 Task: Filter calendar items to show only unread items with one or more attachments in the Red category.
Action: Mouse moved to (17, 71)
Screenshot: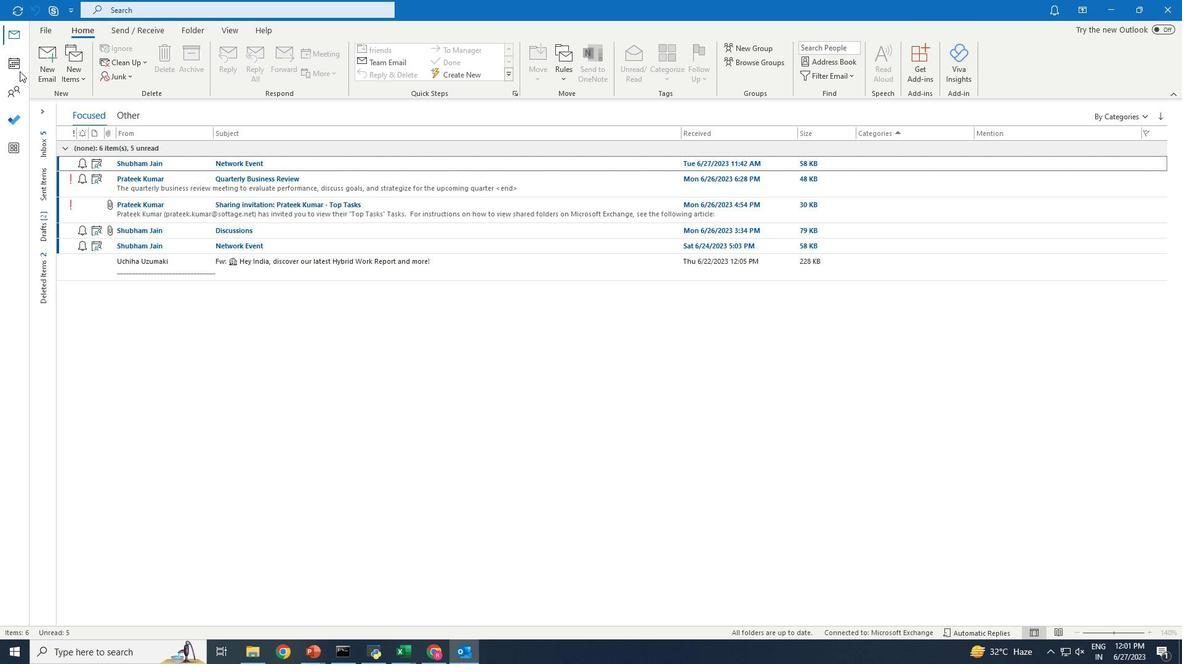 
Action: Mouse pressed left at (17, 71)
Screenshot: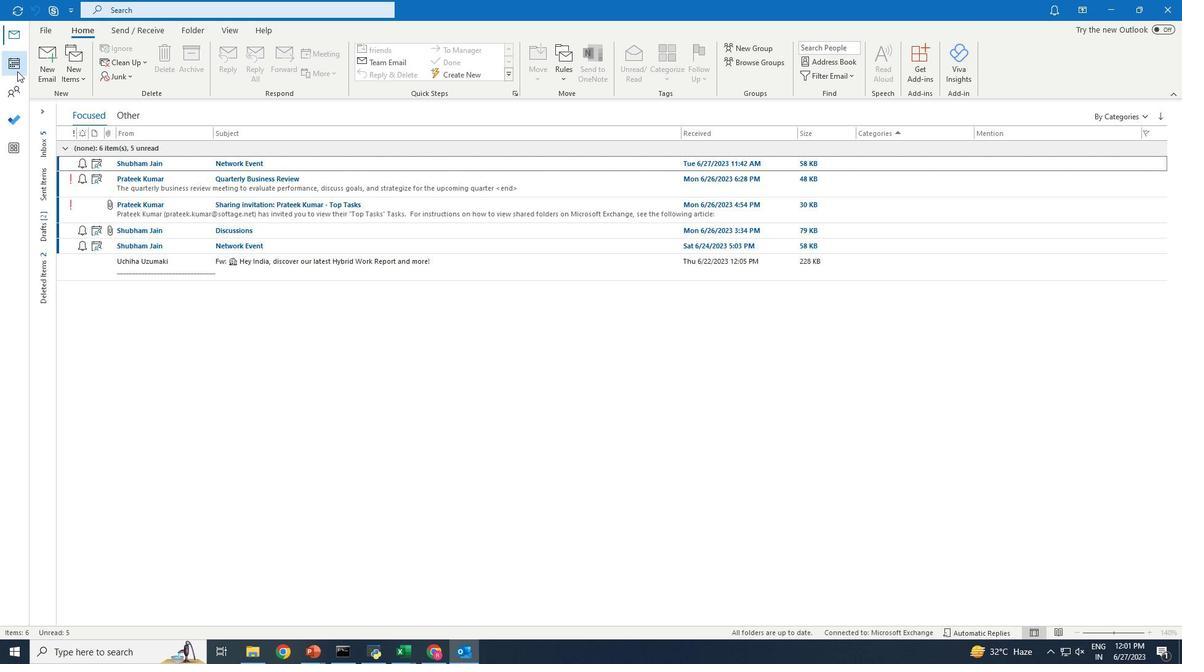 
Action: Mouse moved to (237, 33)
Screenshot: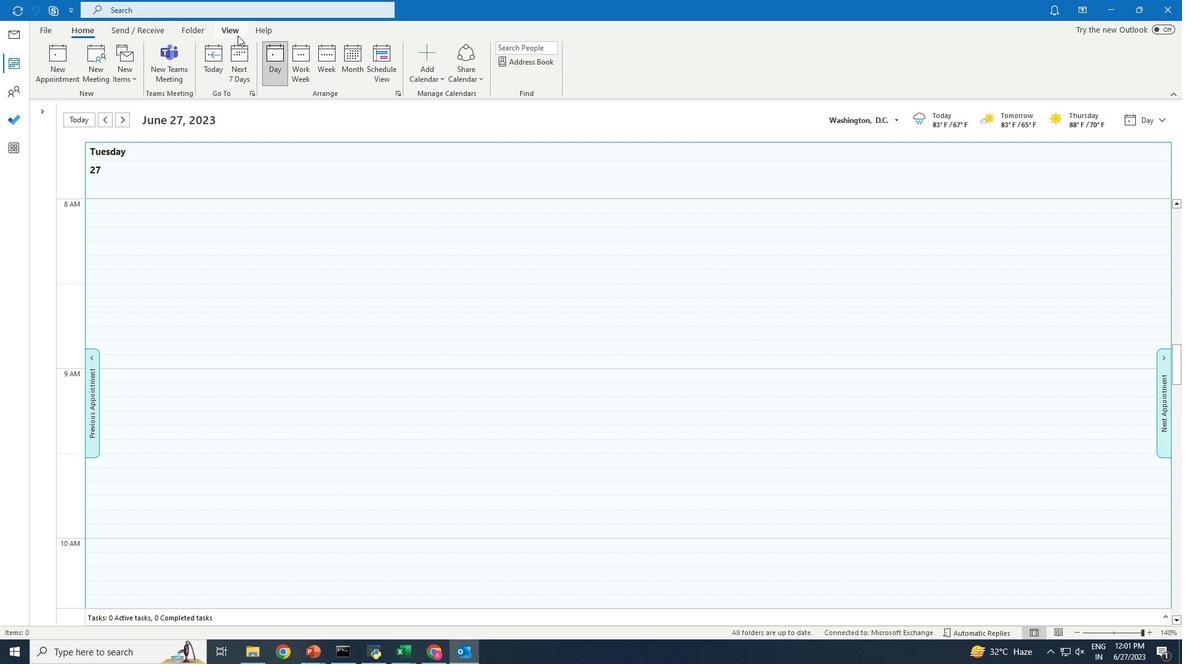 
Action: Mouse pressed left at (237, 33)
Screenshot: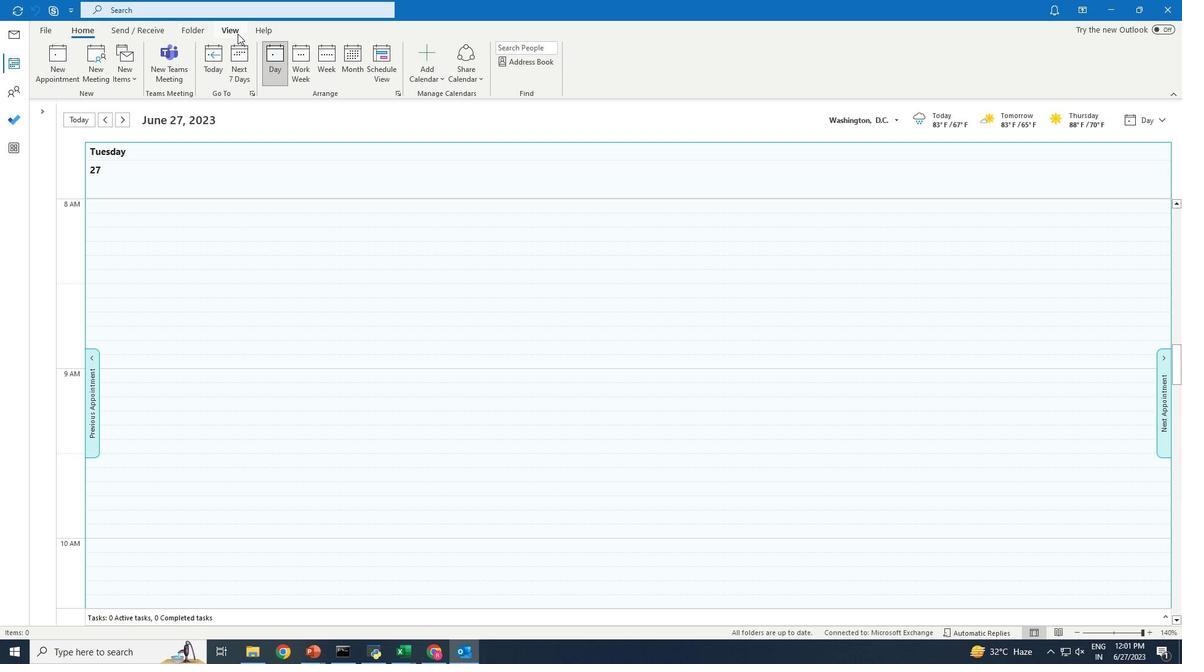 
Action: Mouse moved to (74, 68)
Screenshot: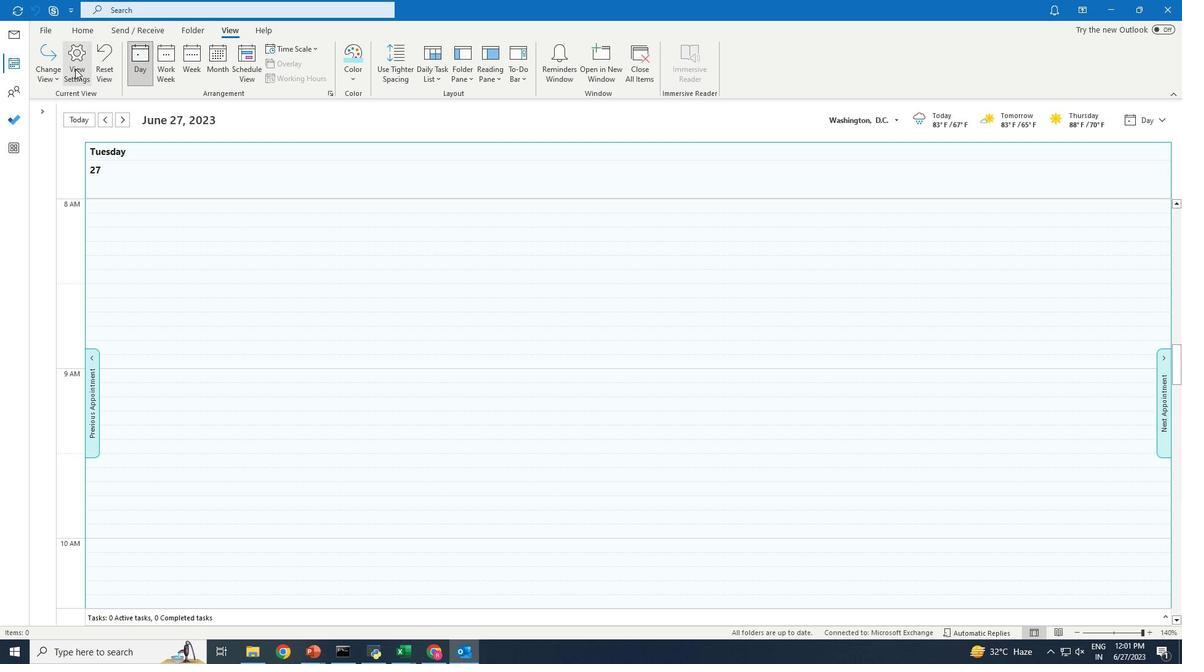 
Action: Mouse pressed left at (74, 68)
Screenshot: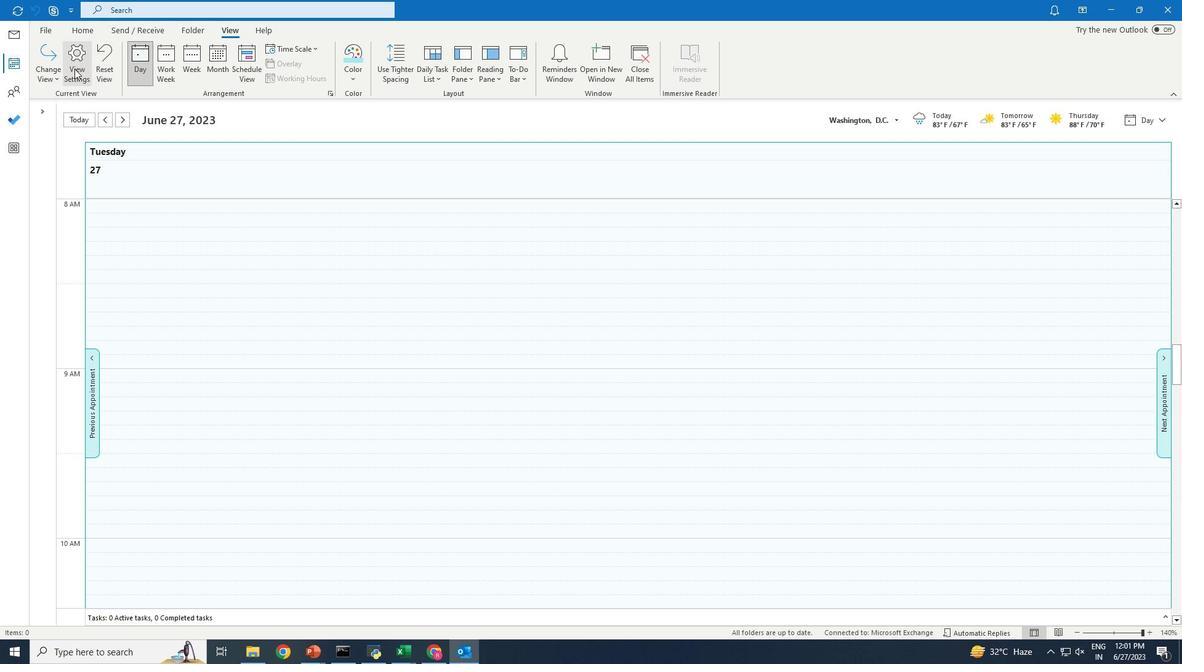 
Action: Mouse moved to (481, 322)
Screenshot: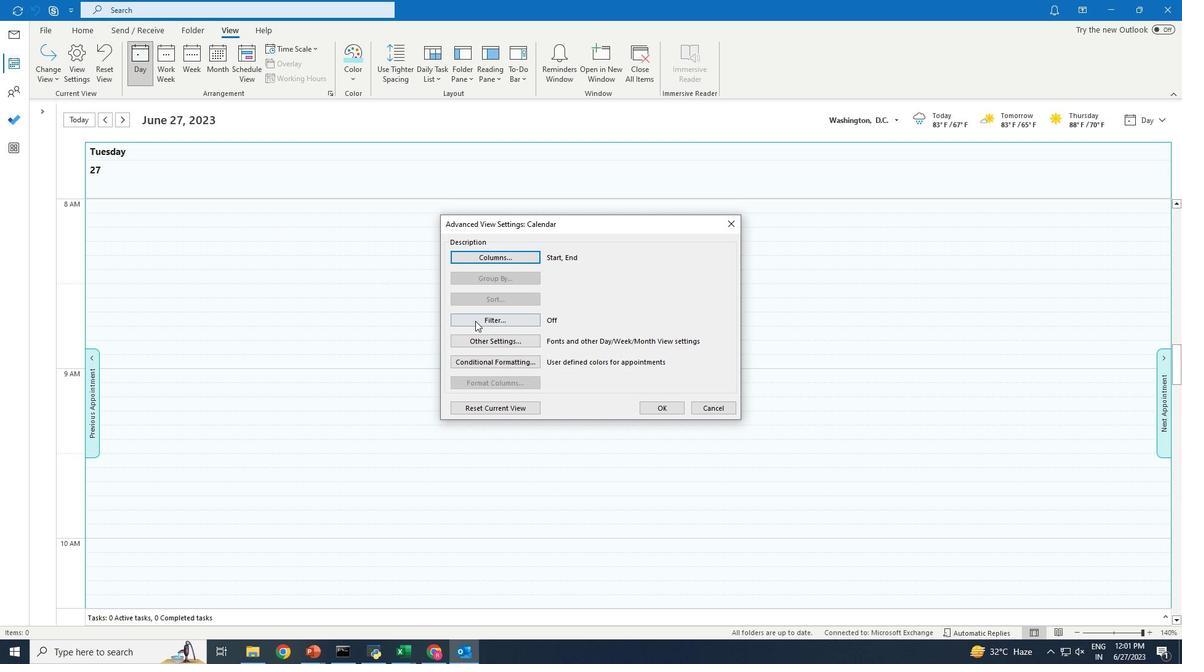 
Action: Mouse pressed left at (481, 322)
Screenshot: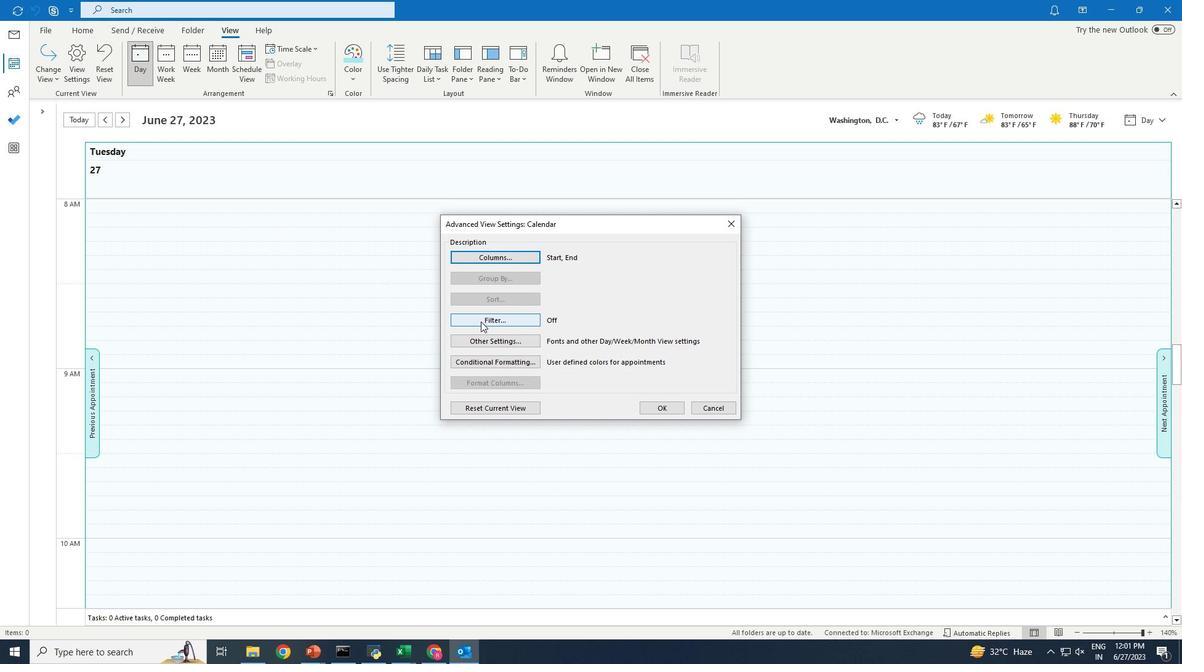 
Action: Mouse moved to (579, 246)
Screenshot: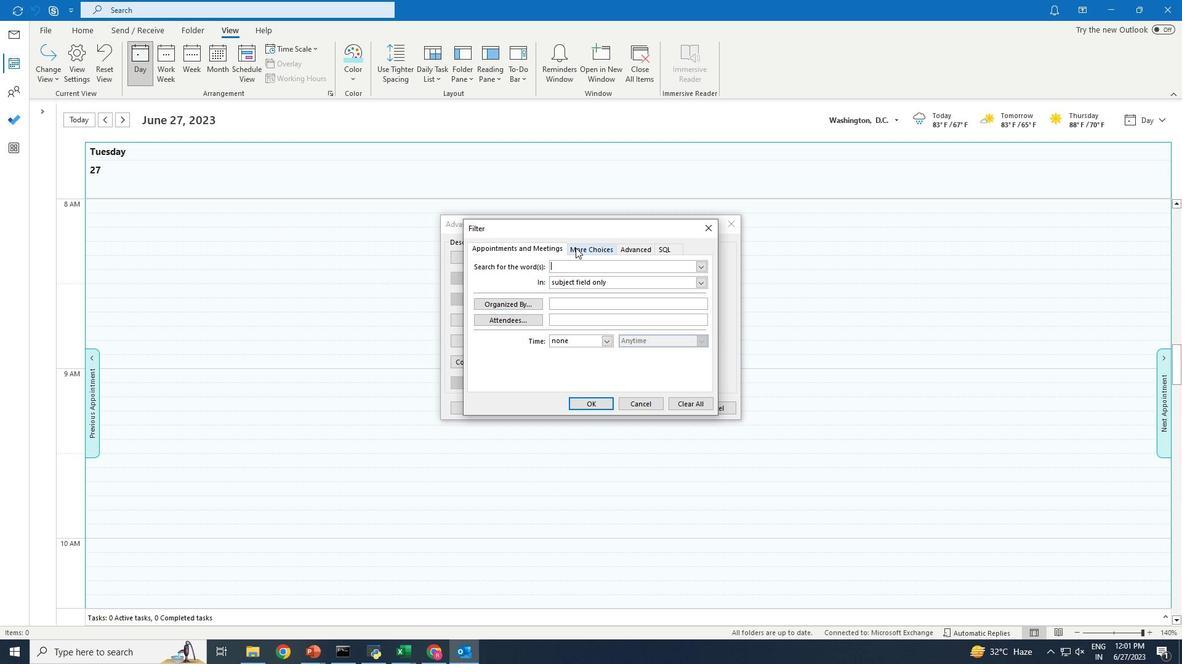
Action: Mouse pressed left at (579, 246)
Screenshot: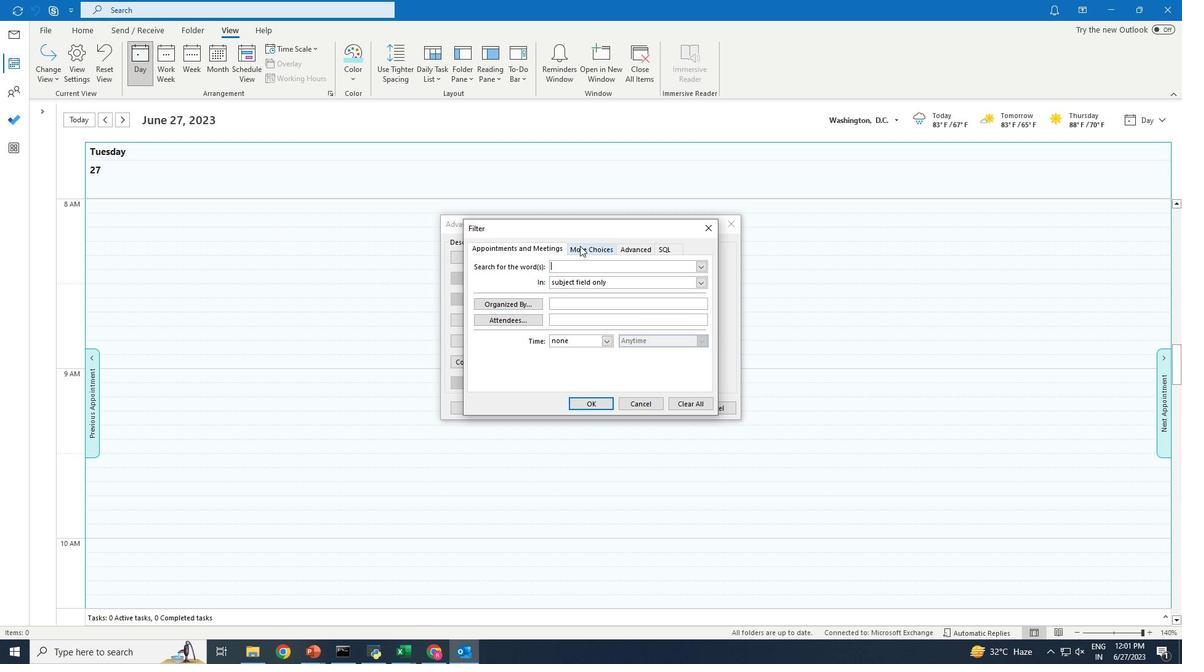 
Action: Mouse moved to (703, 264)
Screenshot: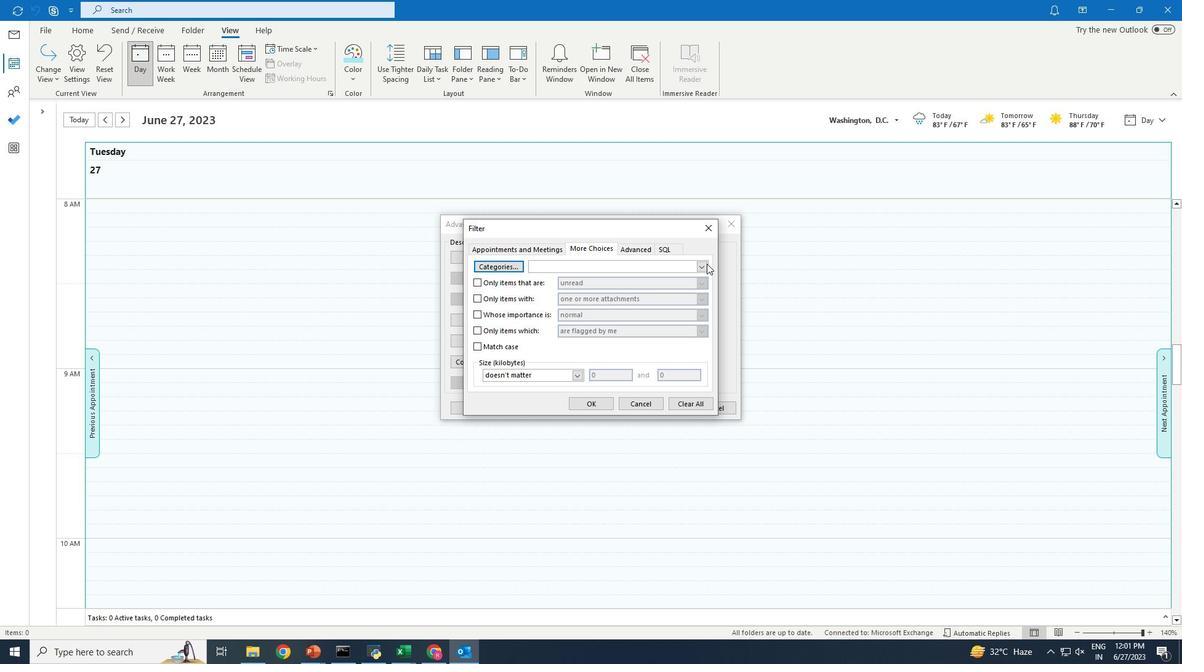 
Action: Mouse pressed left at (703, 264)
Screenshot: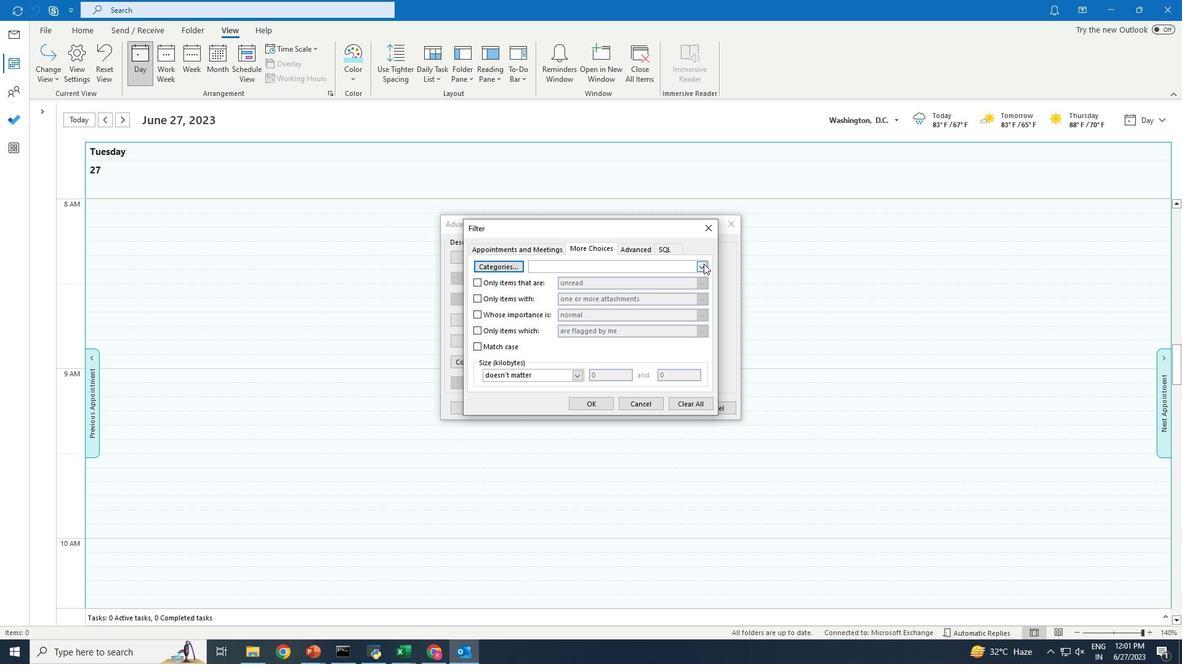 
Action: Mouse moved to (571, 277)
Screenshot: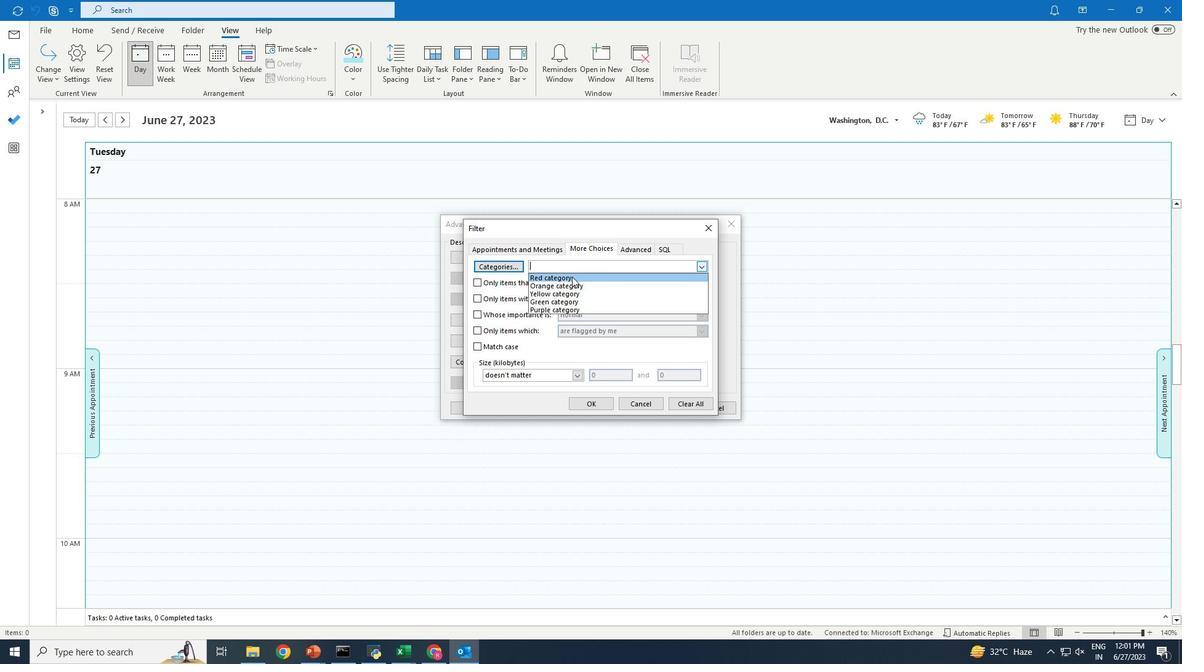
Action: Mouse pressed left at (571, 277)
Screenshot: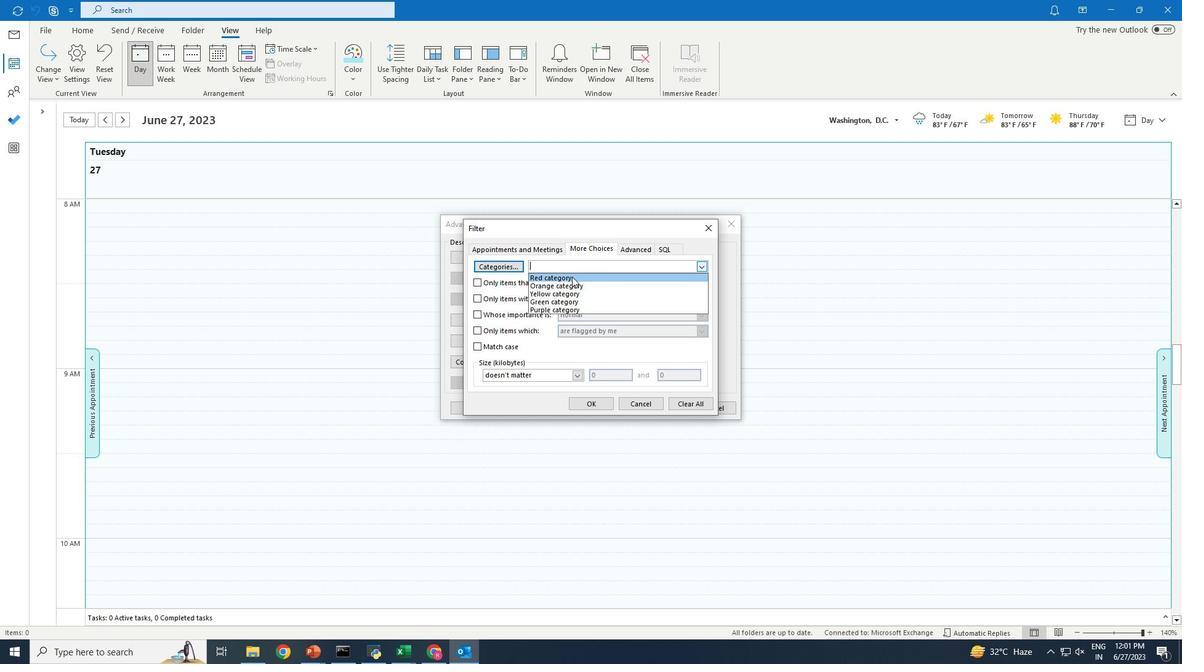 
Action: Mouse moved to (477, 299)
Screenshot: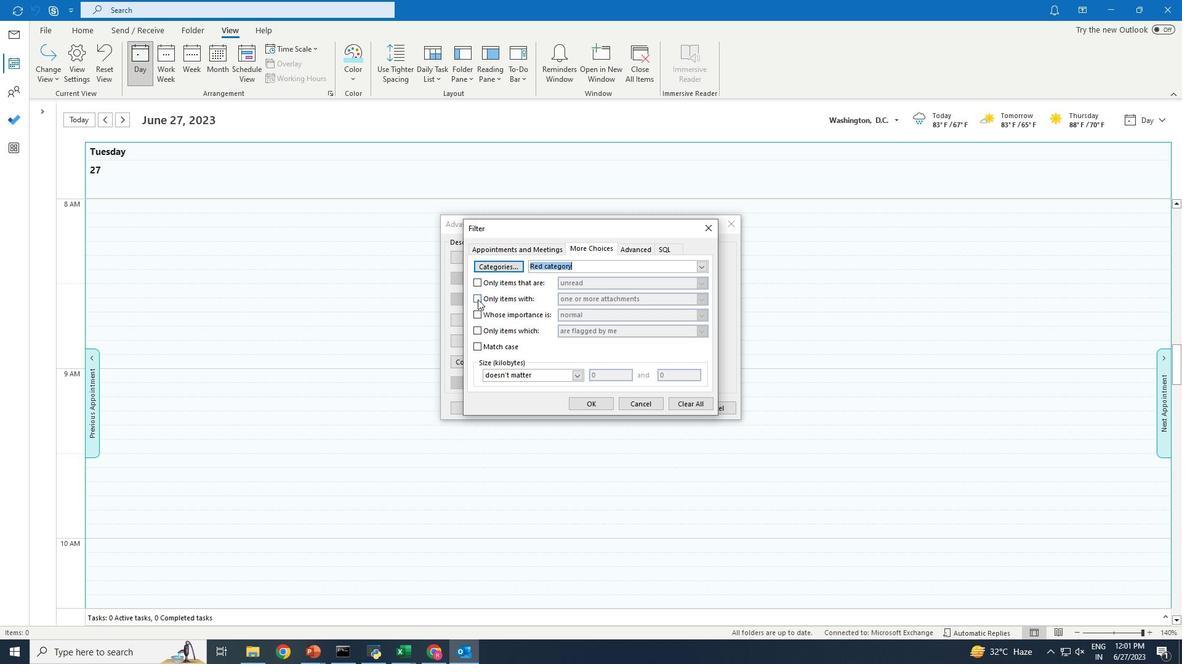 
Action: Mouse pressed left at (477, 299)
Screenshot: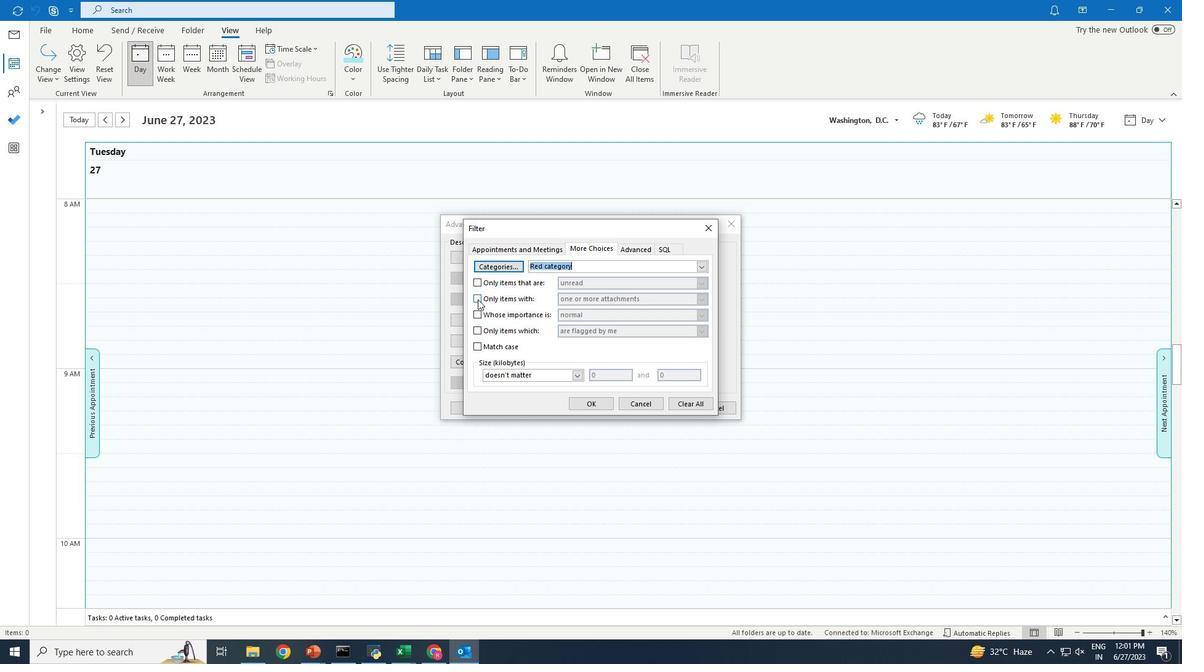 
Action: Mouse moved to (699, 300)
Screenshot: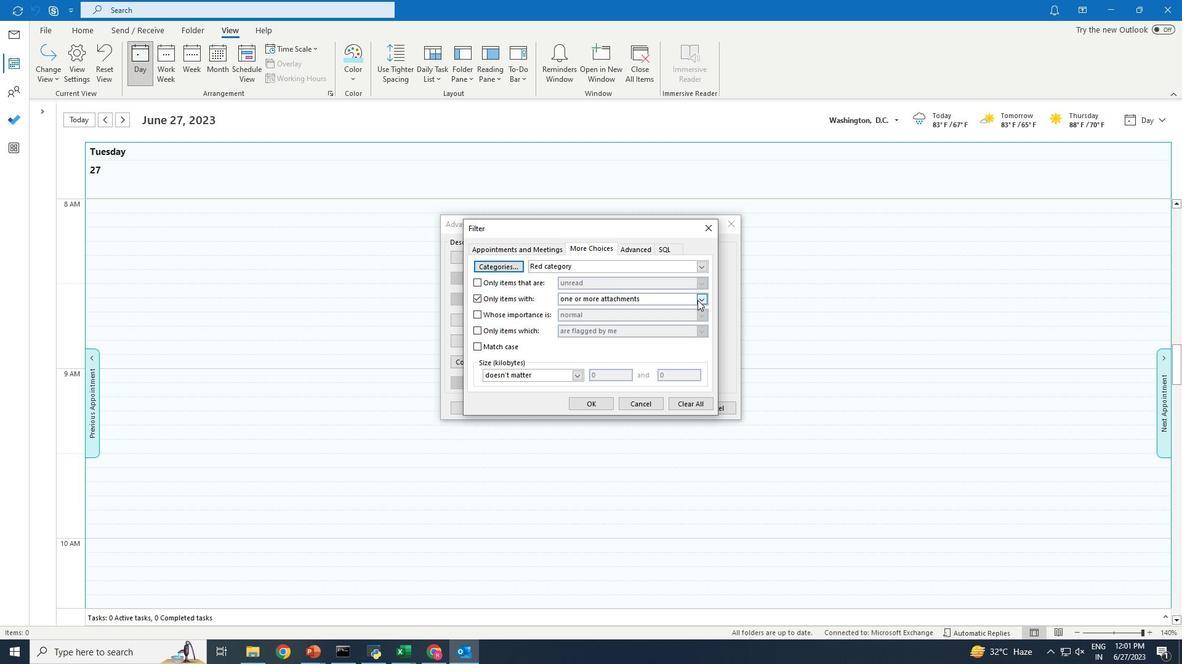 
Action: Mouse pressed left at (699, 300)
Screenshot: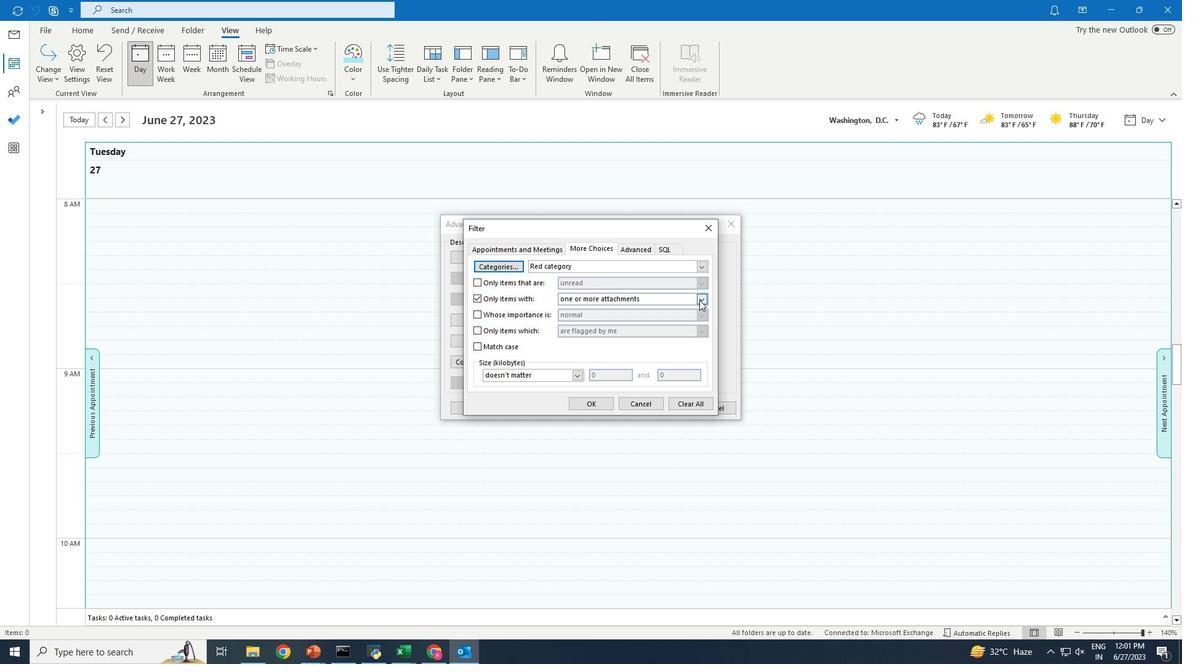
Action: Mouse moved to (610, 307)
Screenshot: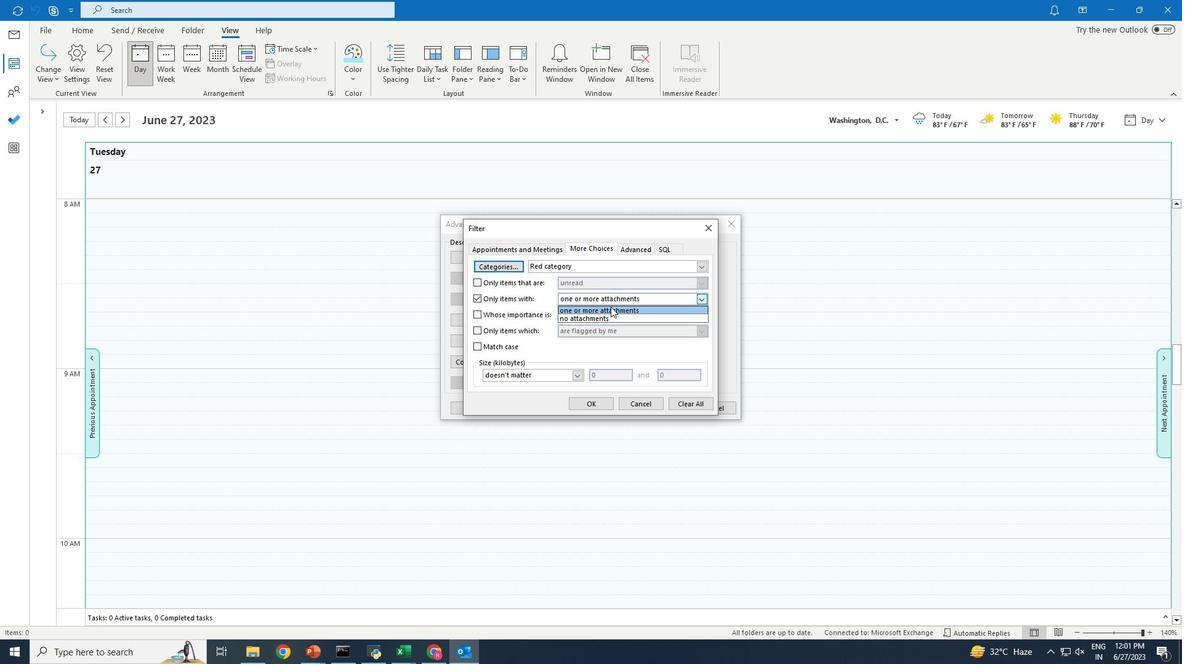 
Action: Mouse pressed left at (610, 307)
Screenshot: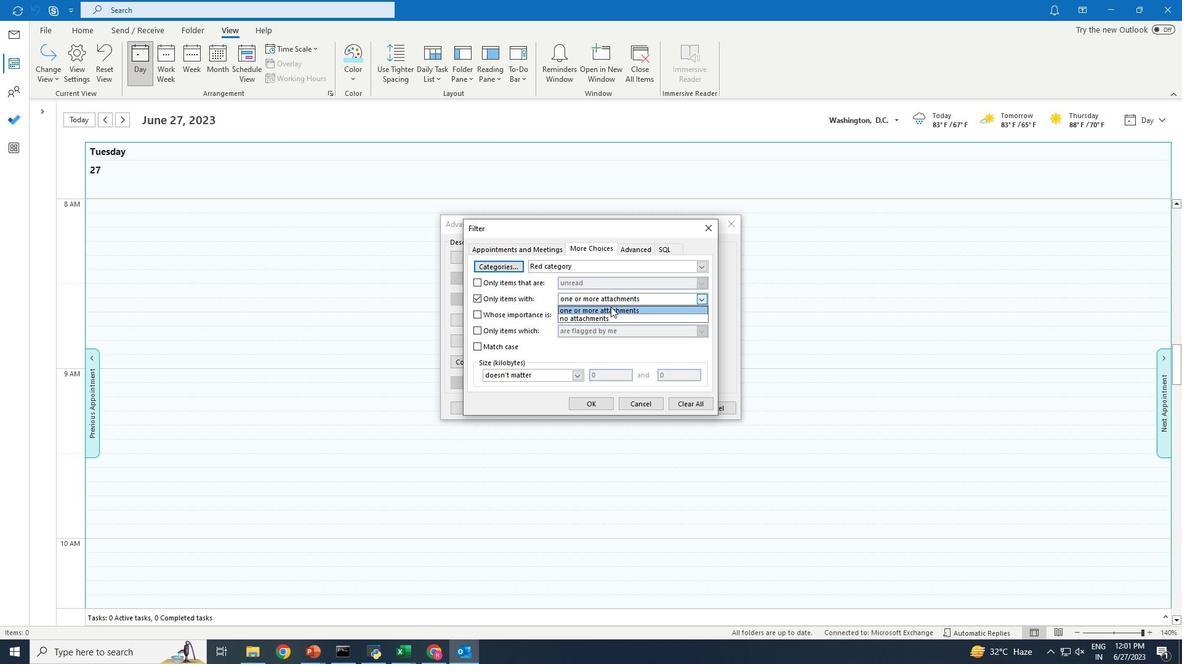 
Action: Mouse moved to (598, 405)
Screenshot: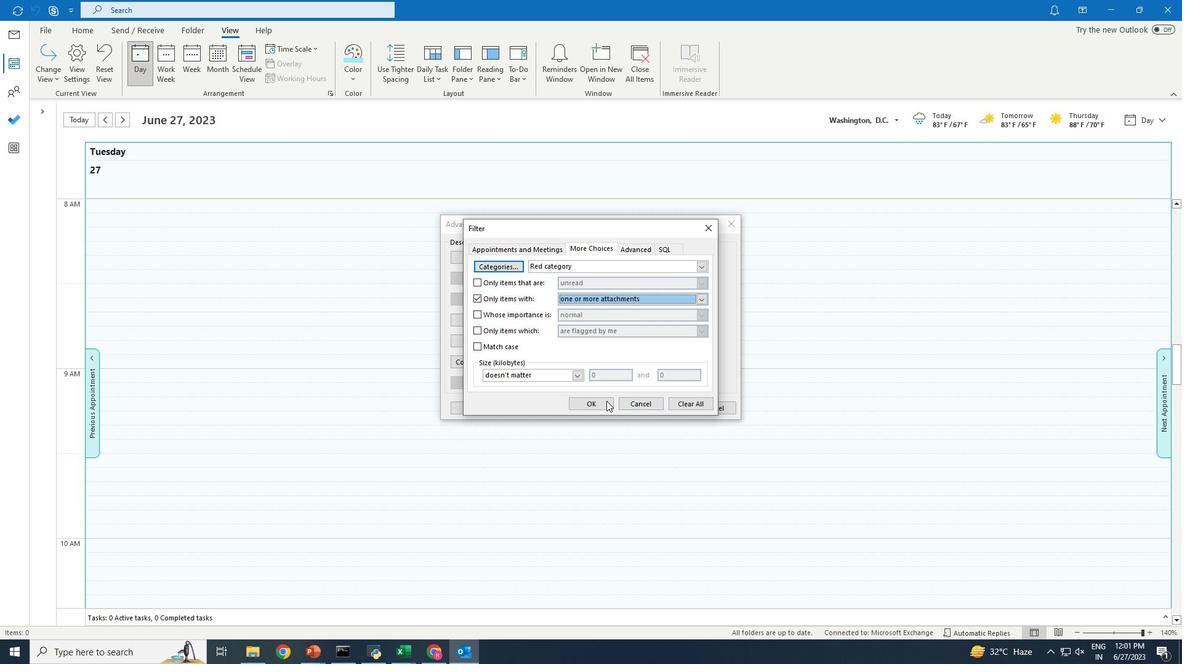 
Action: Mouse pressed left at (598, 405)
Screenshot: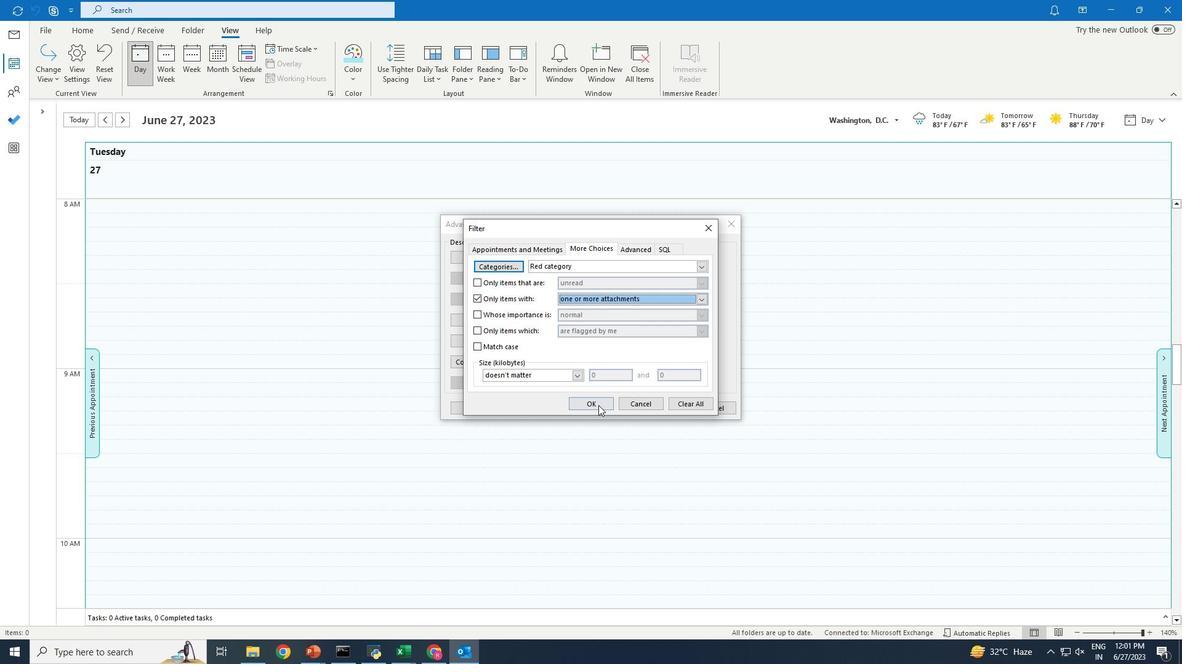 
Action: Mouse moved to (652, 410)
Screenshot: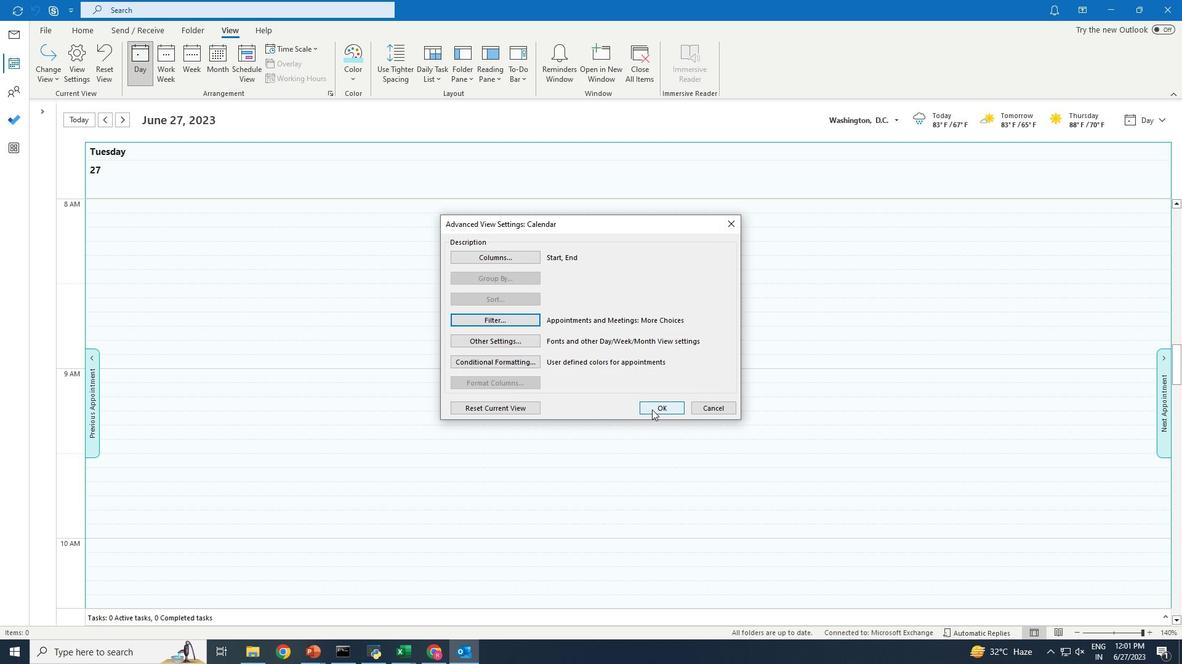 
Action: Mouse pressed left at (652, 410)
Screenshot: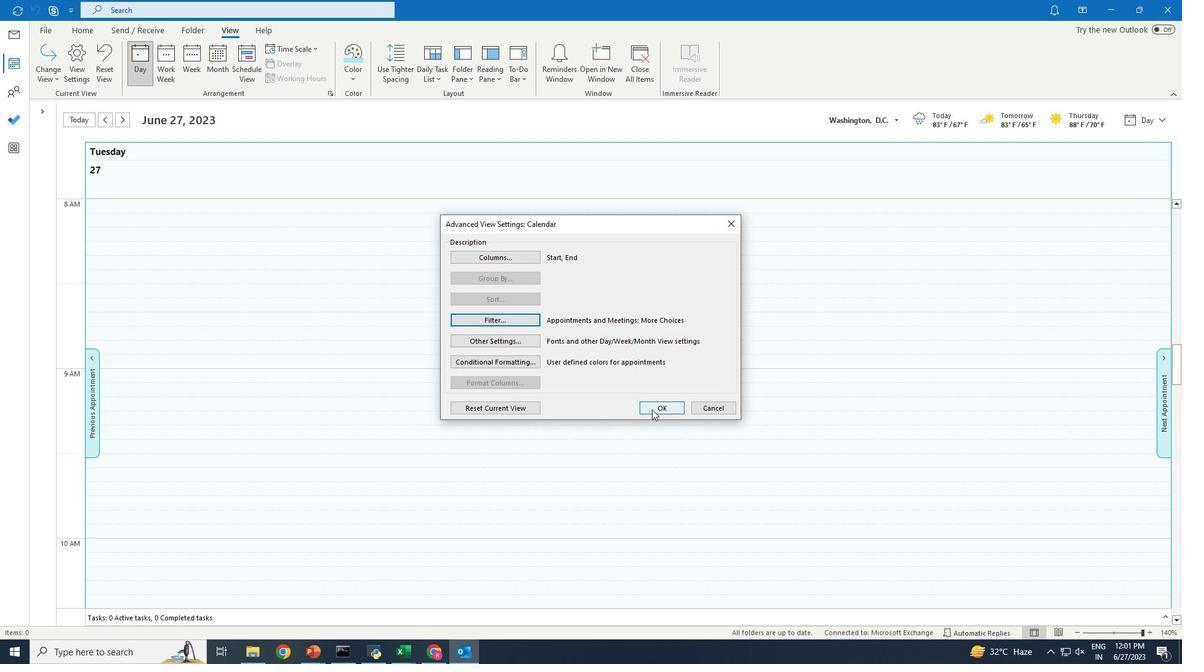 
Action: Mouse moved to (648, 410)
Screenshot: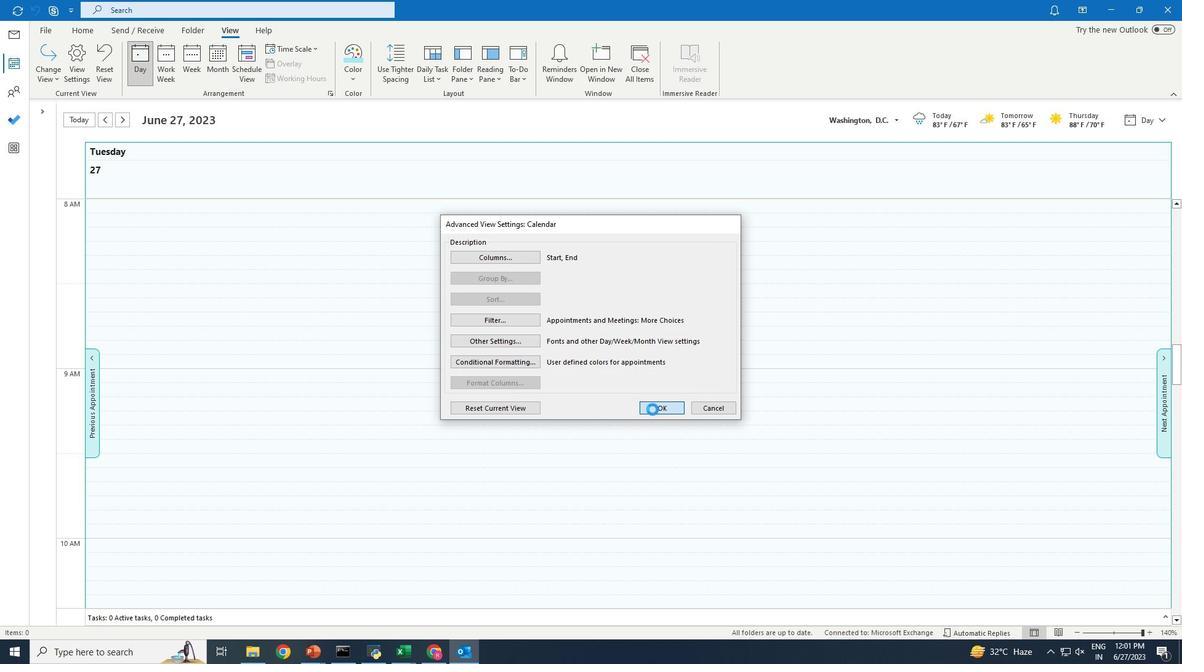 
